 Task: Reset the filters
Action: Mouse moved to (268, 180)
Screenshot: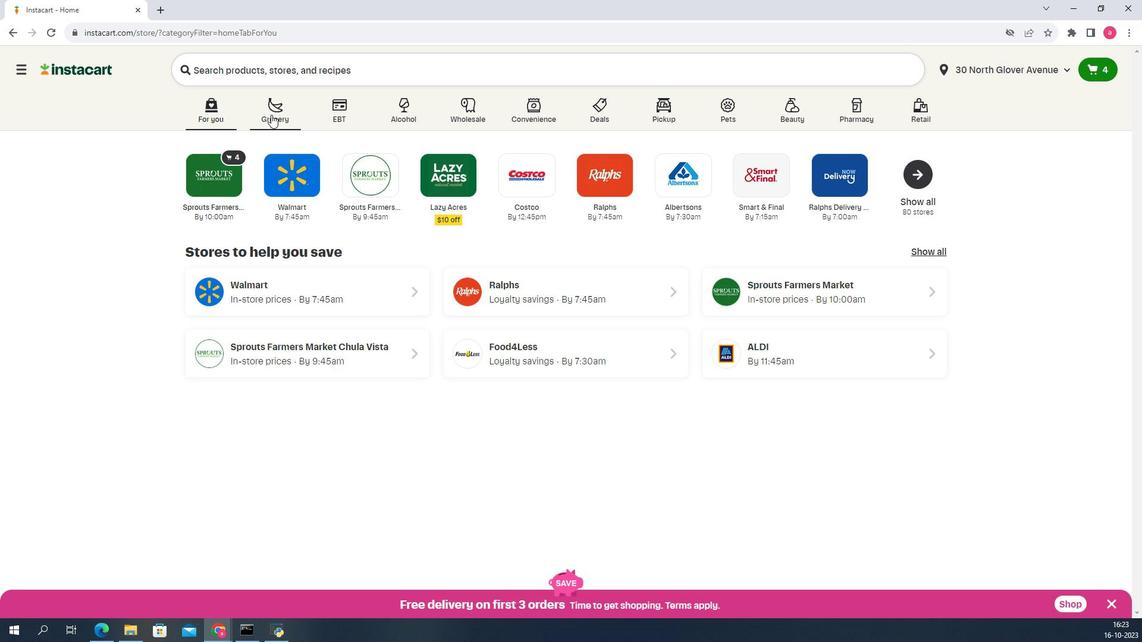 
Action: Mouse pressed left at (268, 180)
Screenshot: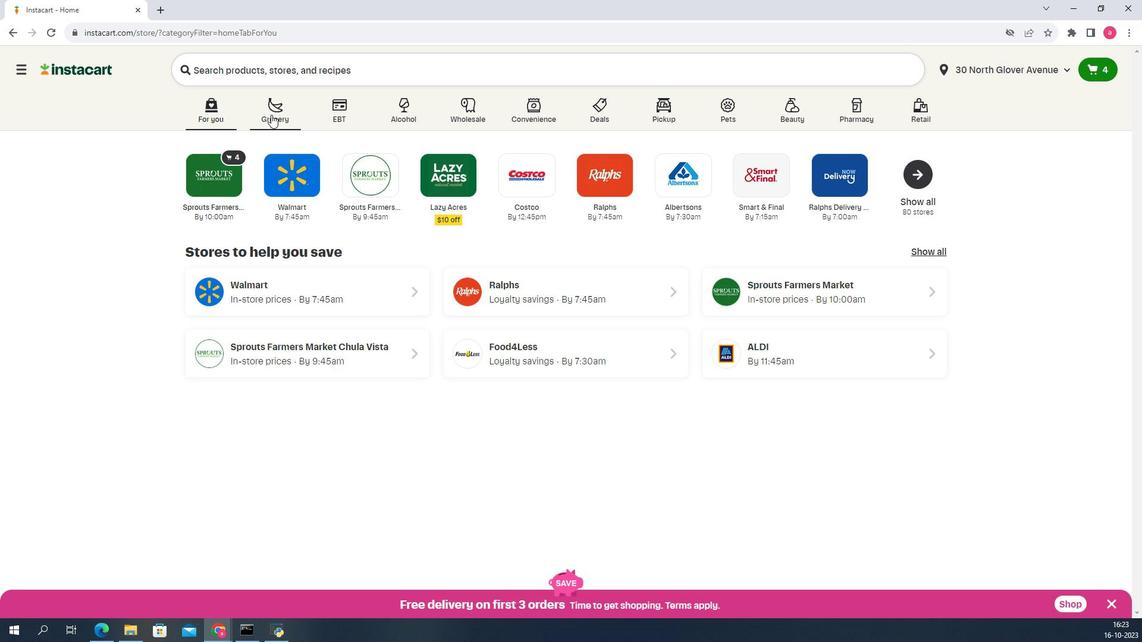 
Action: Mouse moved to (270, 373)
Screenshot: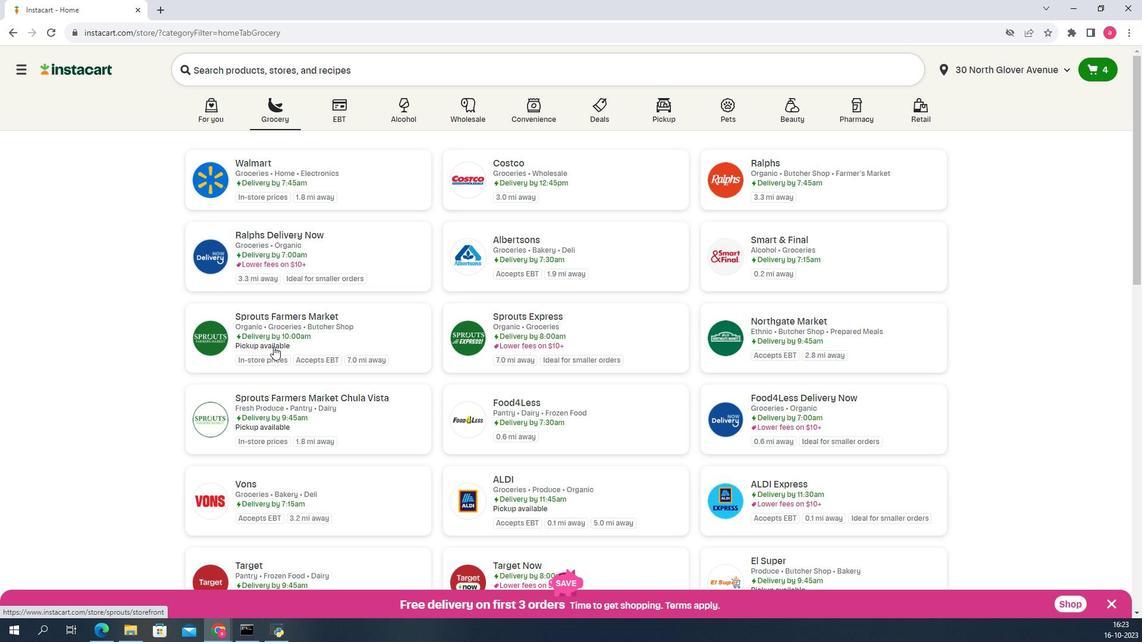 
Action: Mouse pressed left at (270, 373)
Screenshot: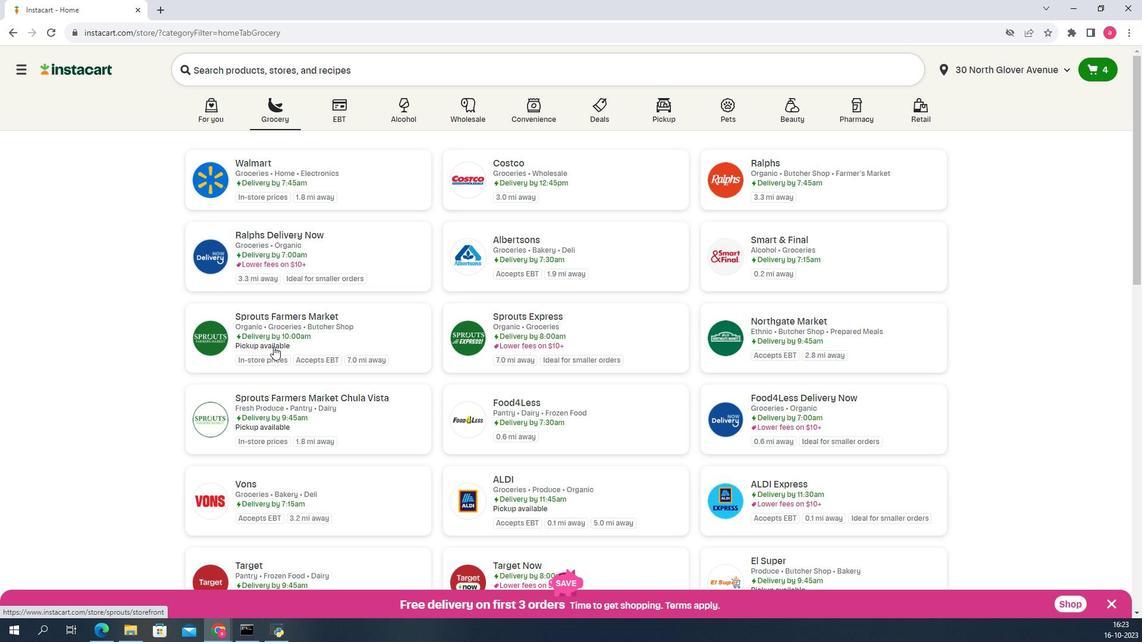 
Action: Mouse moved to (59, 494)
Screenshot: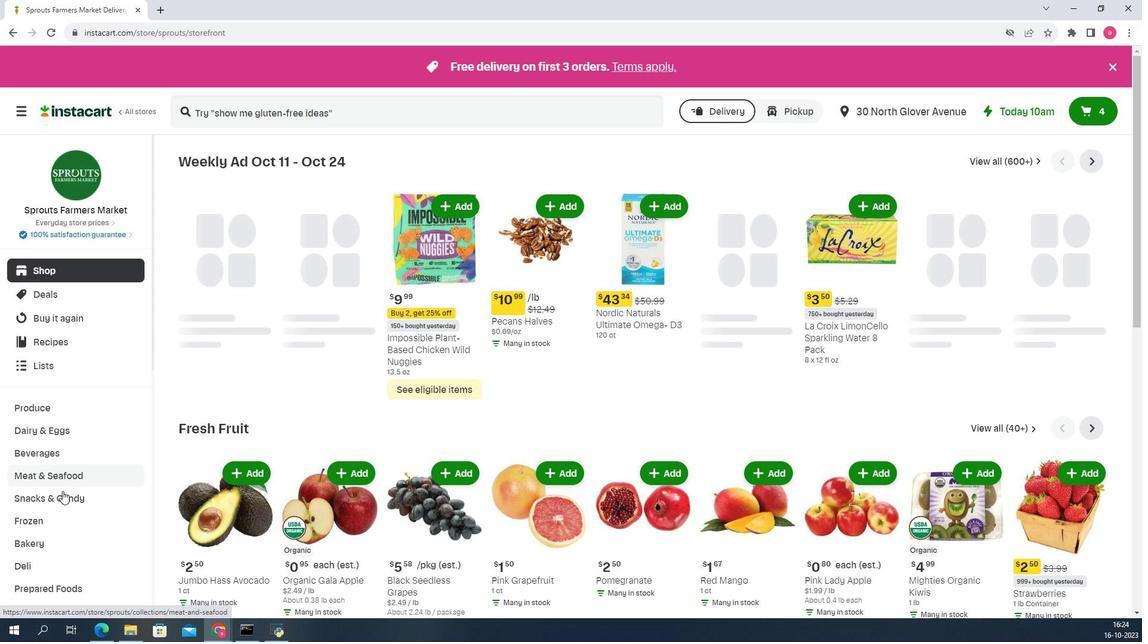 
Action: Mouse pressed left at (59, 494)
Screenshot: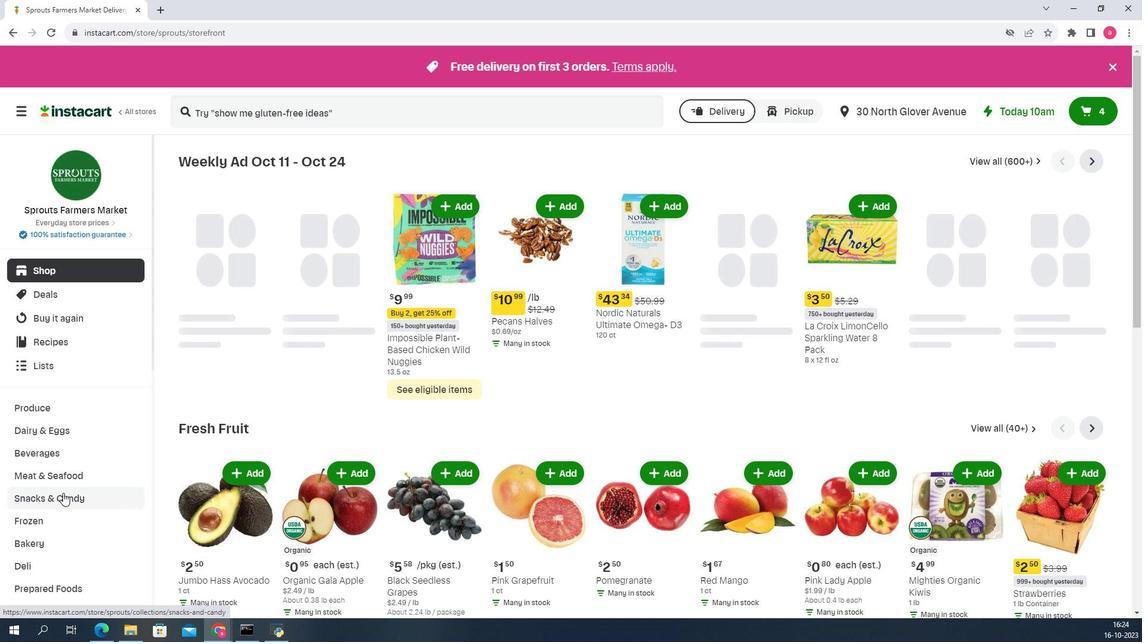 
Action: Mouse moved to (908, 238)
Screenshot: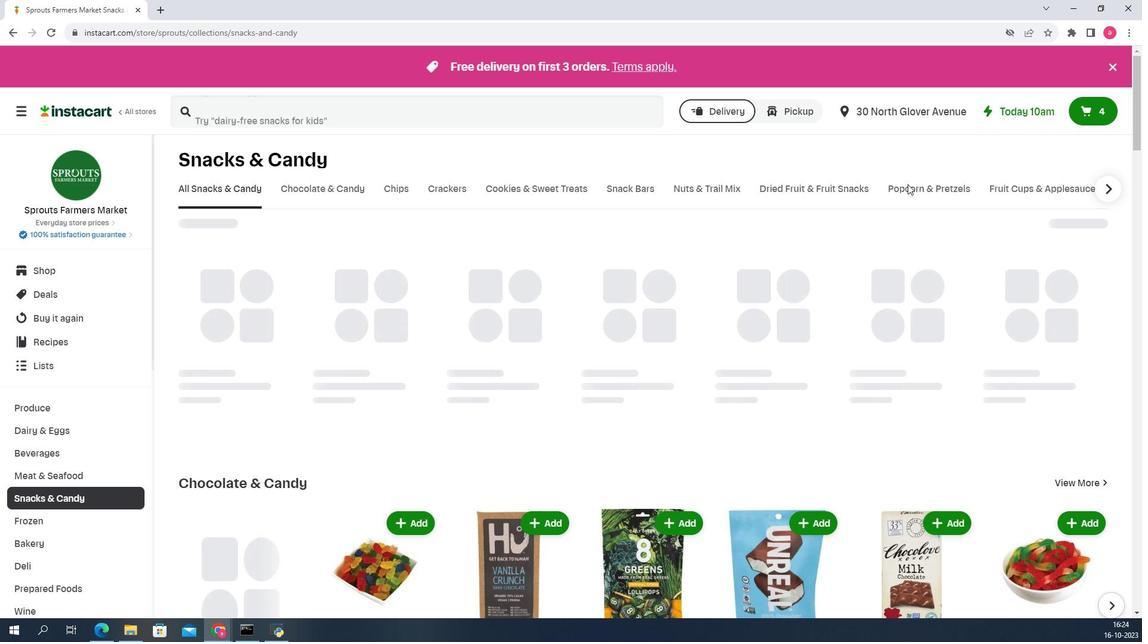 
Action: Mouse pressed left at (908, 238)
Screenshot: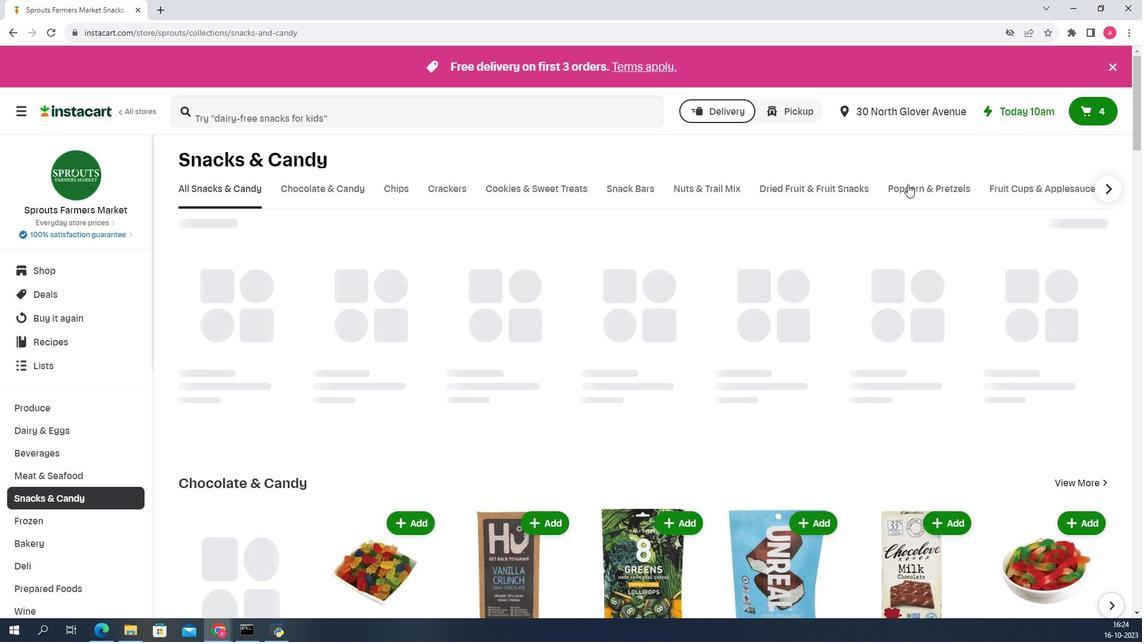 
Action: Mouse moved to (361, 277)
Screenshot: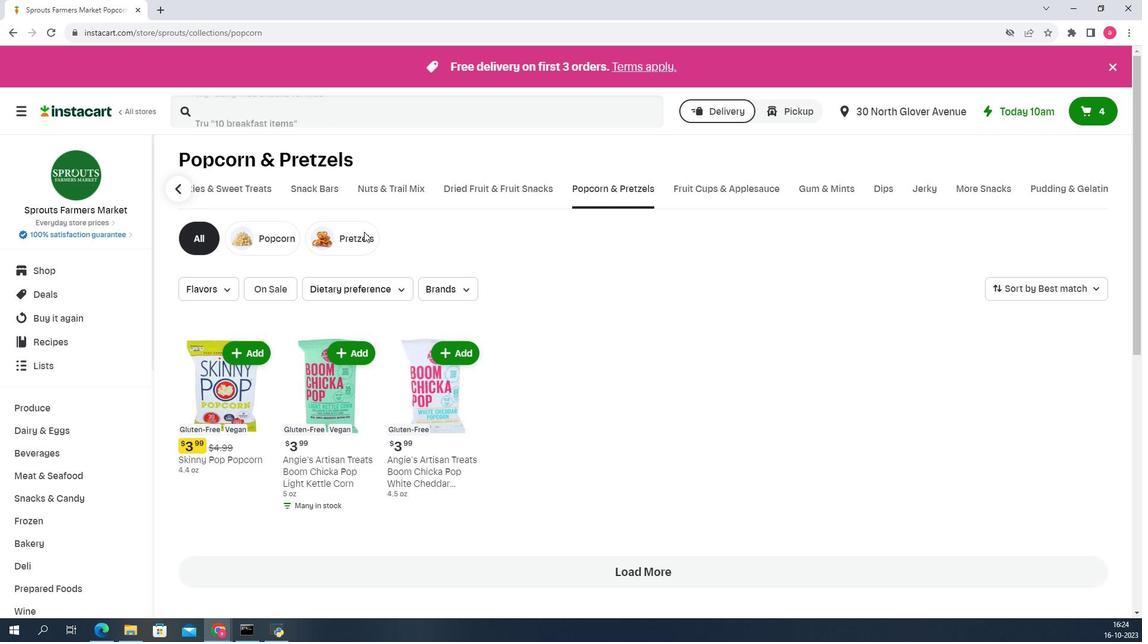 
Action: Mouse pressed left at (361, 277)
Screenshot: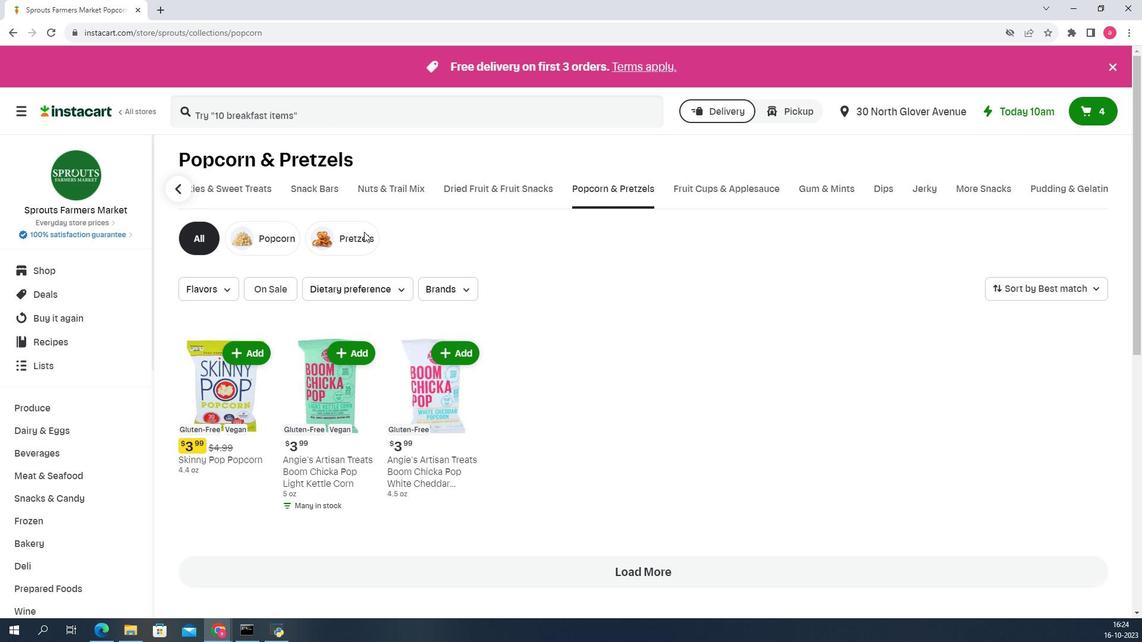 
Action: Mouse moved to (357, 283)
Screenshot: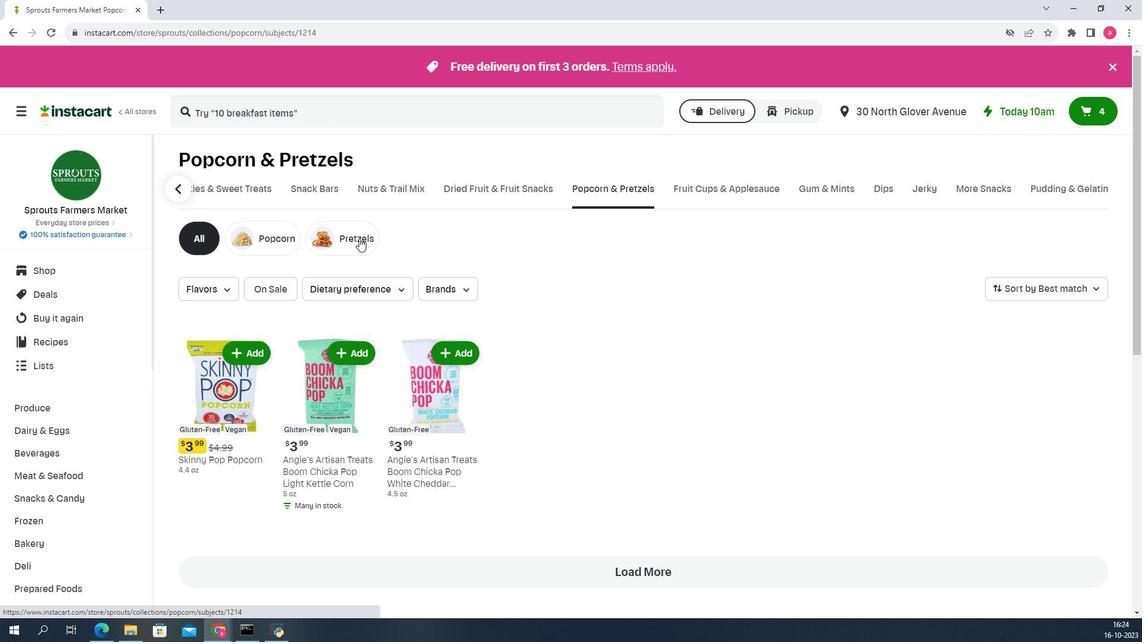 
Action: Mouse pressed left at (357, 283)
Screenshot: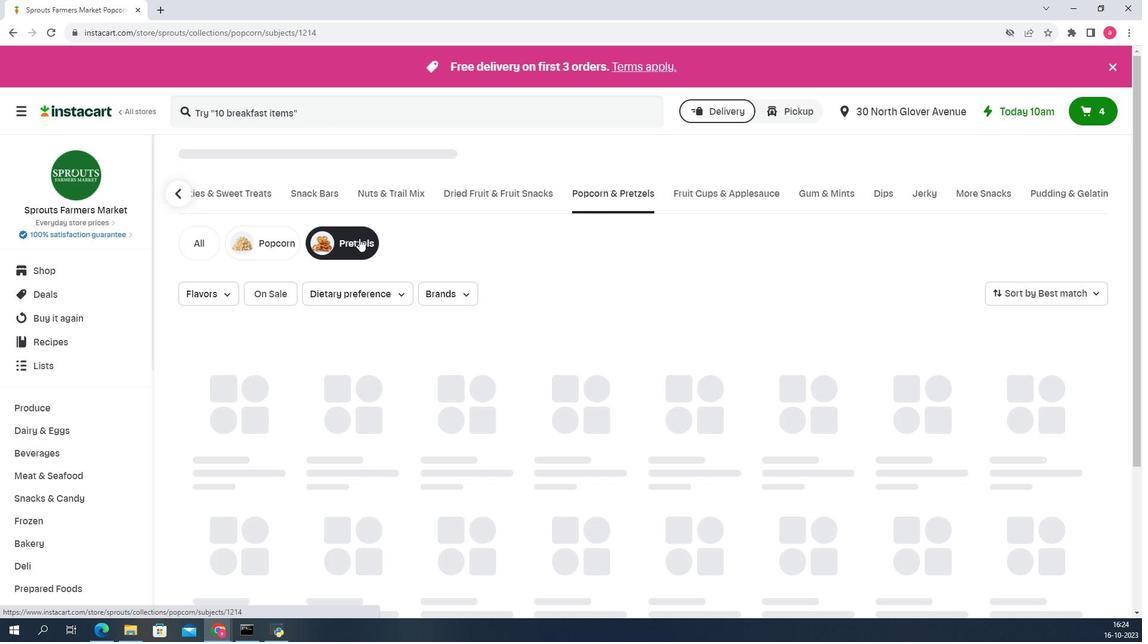 
Action: Mouse moved to (439, 327)
Screenshot: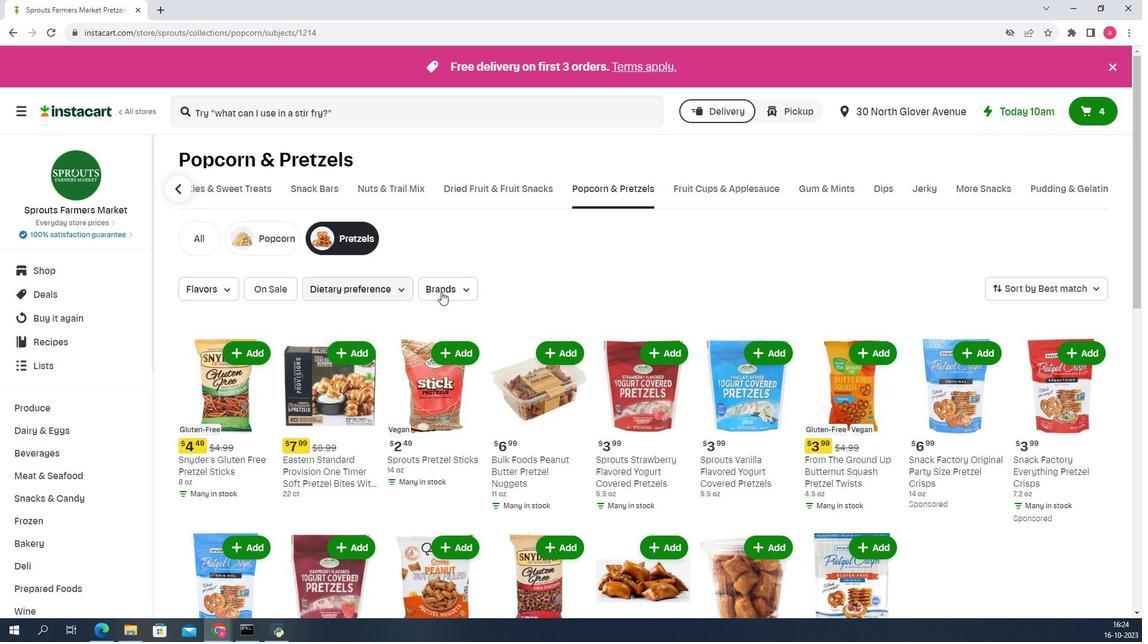 
Action: Mouse pressed left at (439, 327)
Screenshot: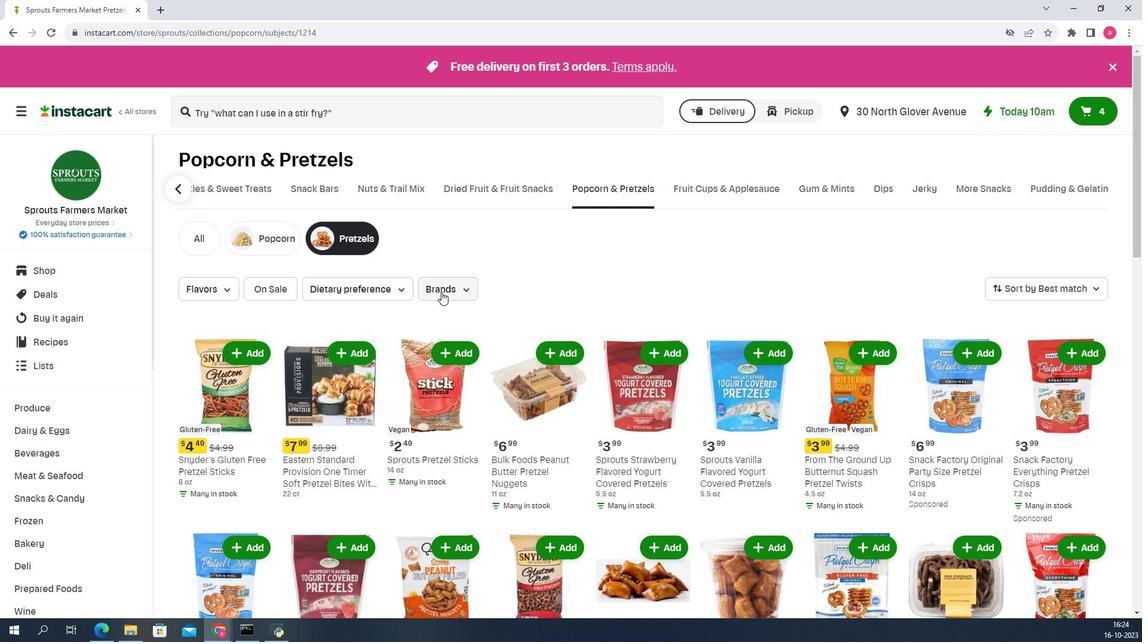 
Action: Mouse moved to (442, 393)
Screenshot: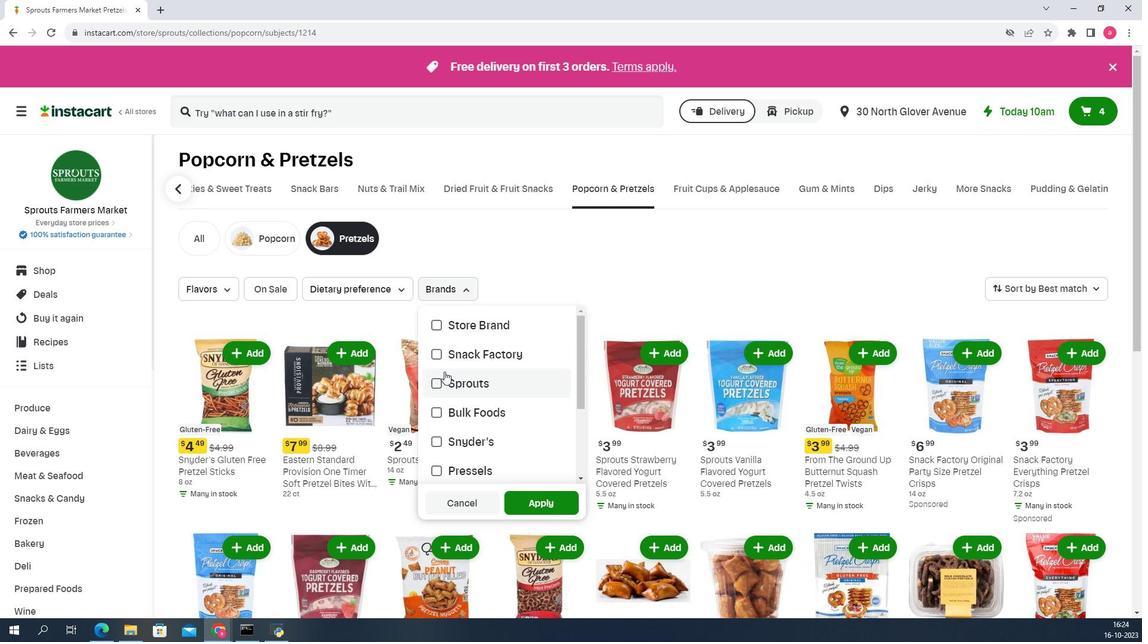 
Action: Mouse pressed left at (442, 393)
Screenshot: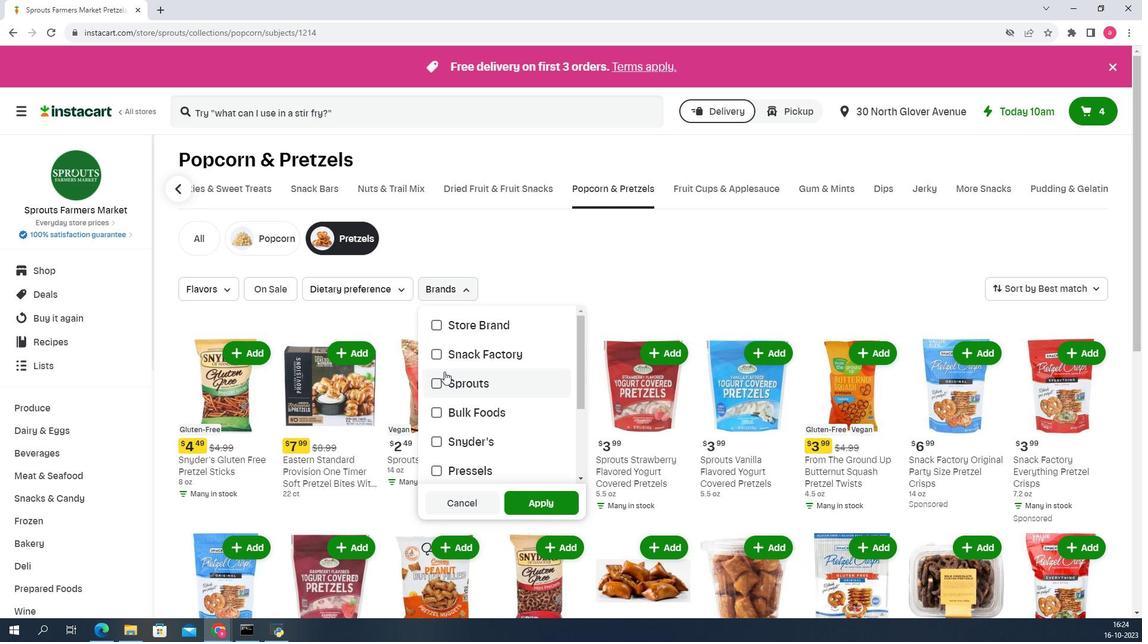 
Action: Mouse moved to (526, 506)
Screenshot: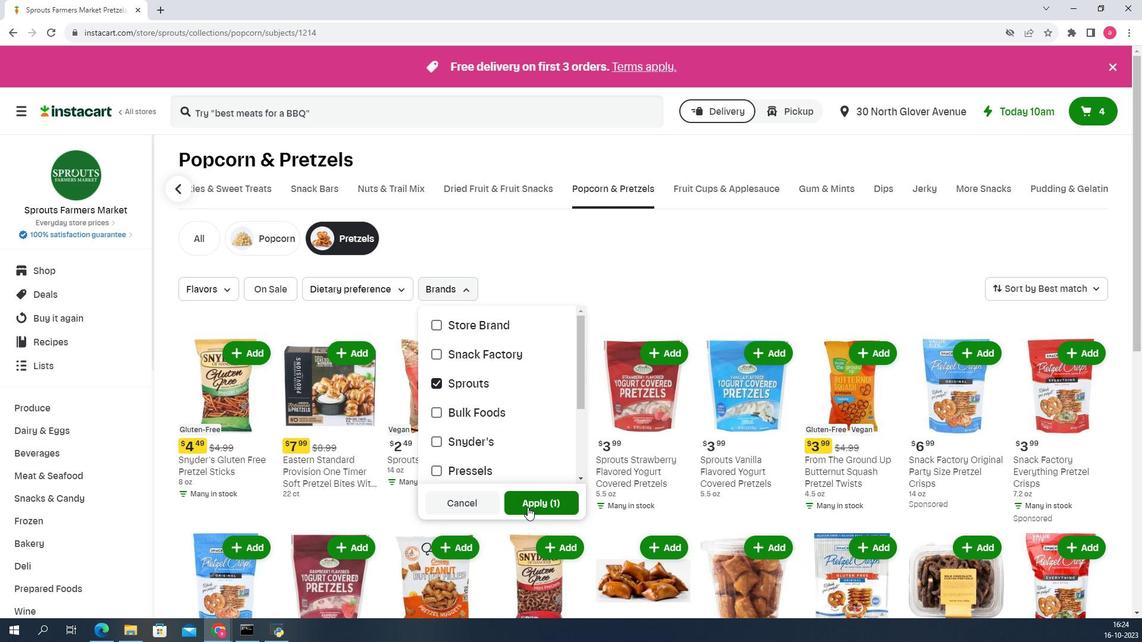 
Action: Mouse pressed left at (526, 506)
Screenshot: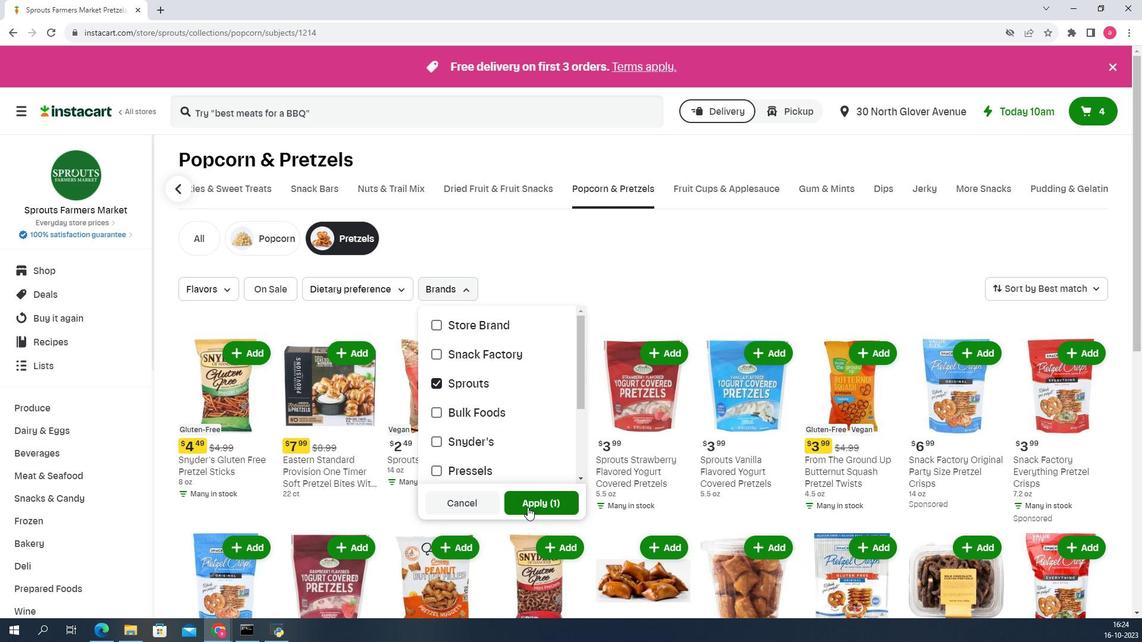 
Action: Mouse moved to (496, 325)
Screenshot: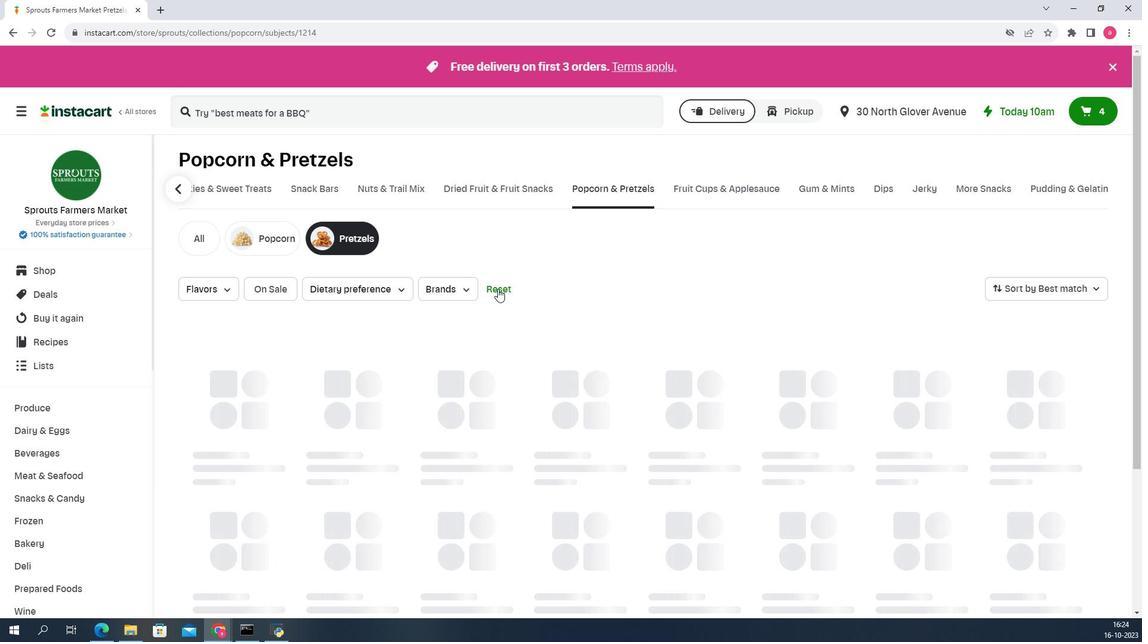 
Action: Mouse pressed left at (496, 325)
Screenshot: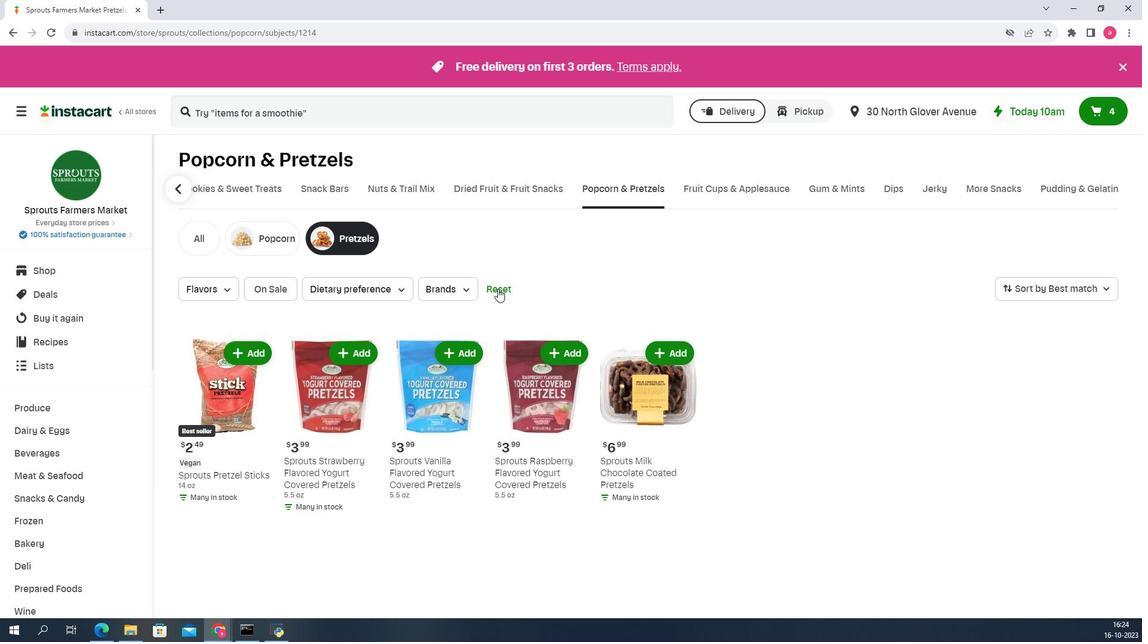 
